 Task: Toggle the show tabs option in the editor management.
Action: Mouse moved to (0, 701)
Screenshot: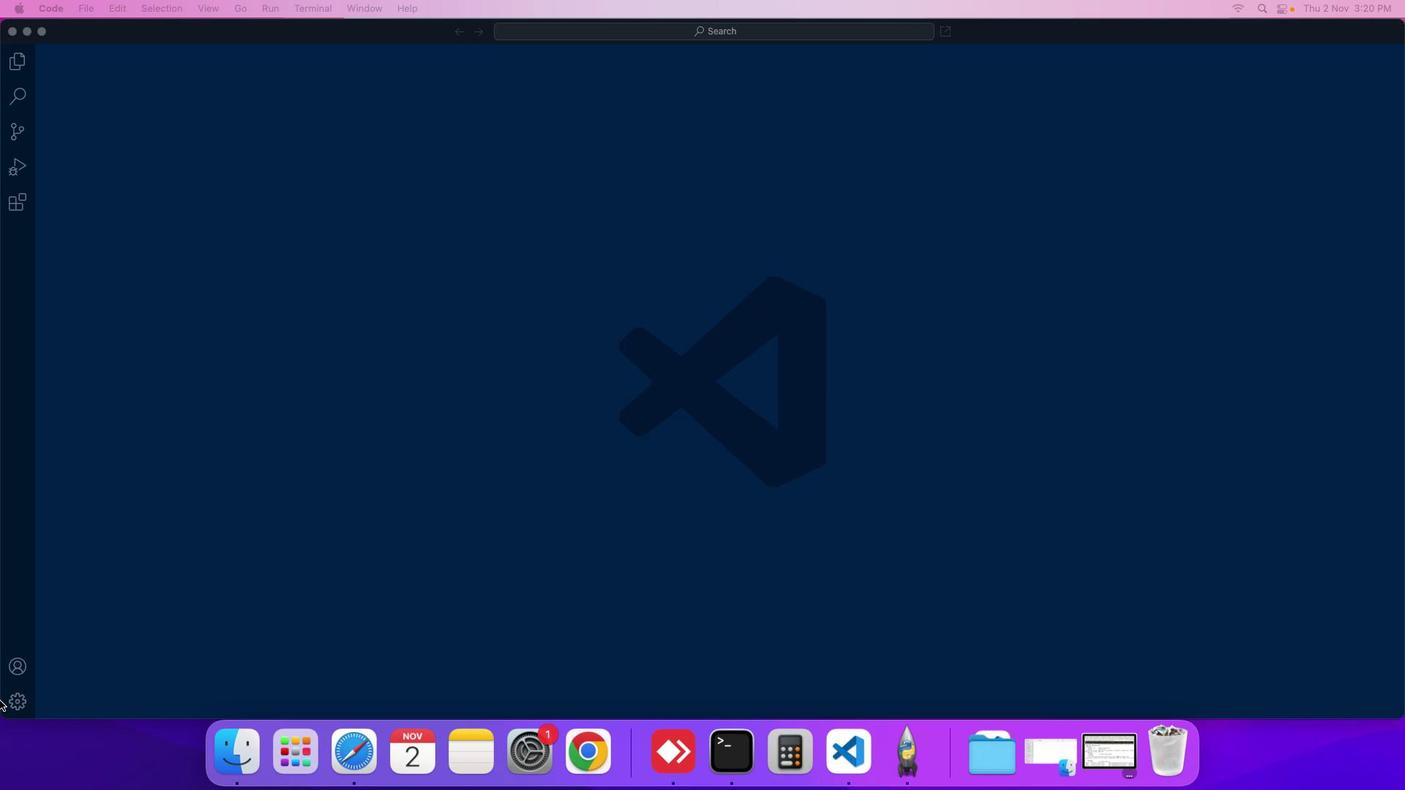 
Action: Mouse pressed left at (0, 701)
Screenshot: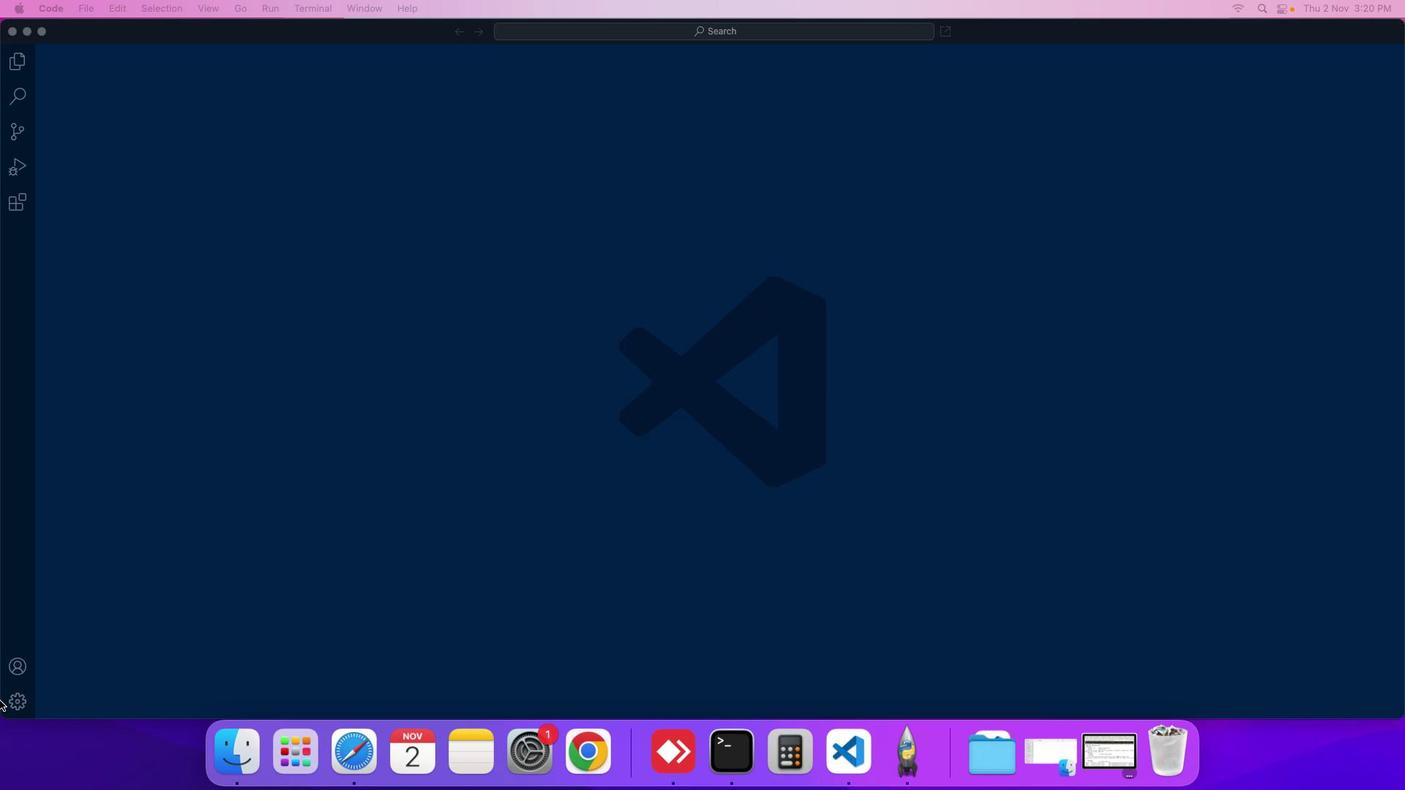
Action: Mouse moved to (90, 572)
Screenshot: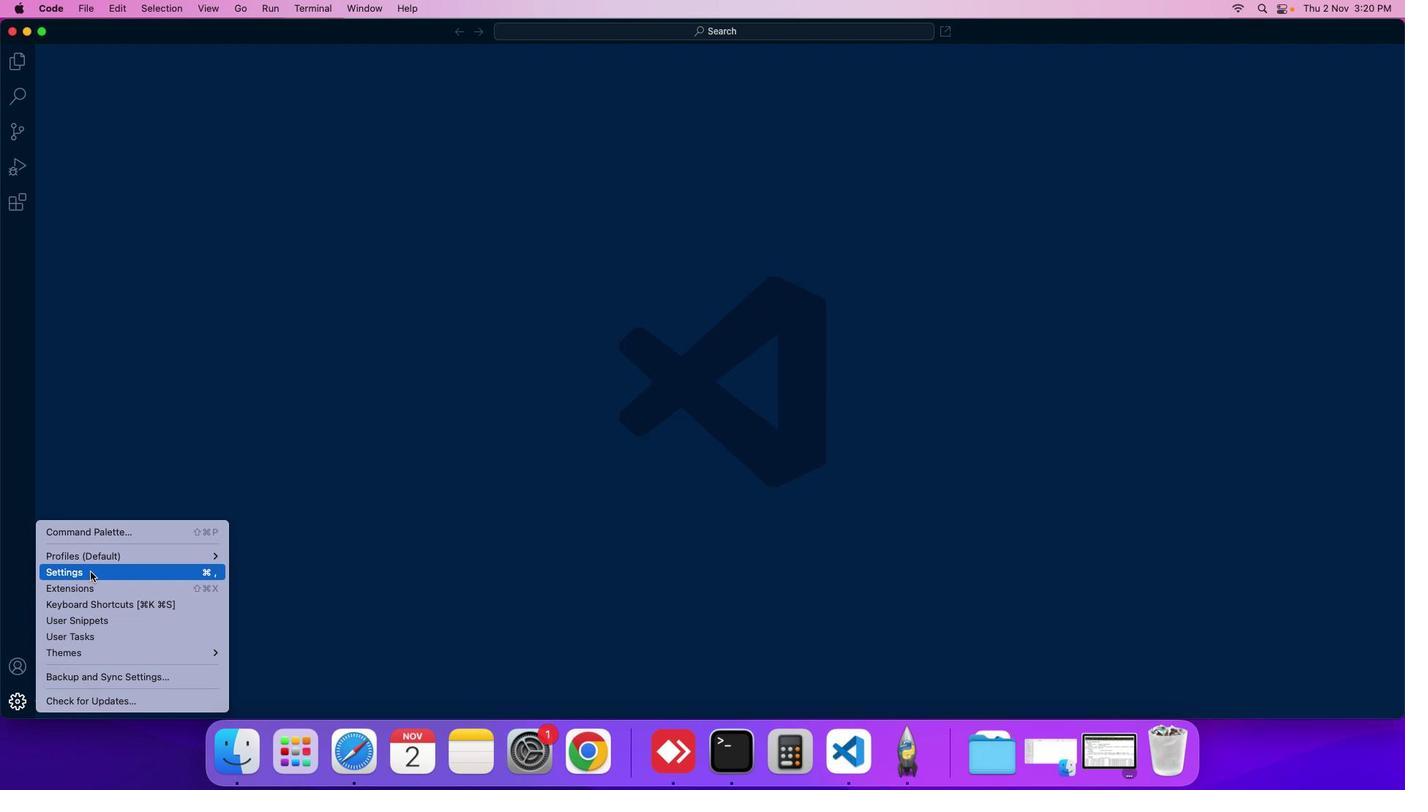 
Action: Mouse pressed left at (90, 572)
Screenshot: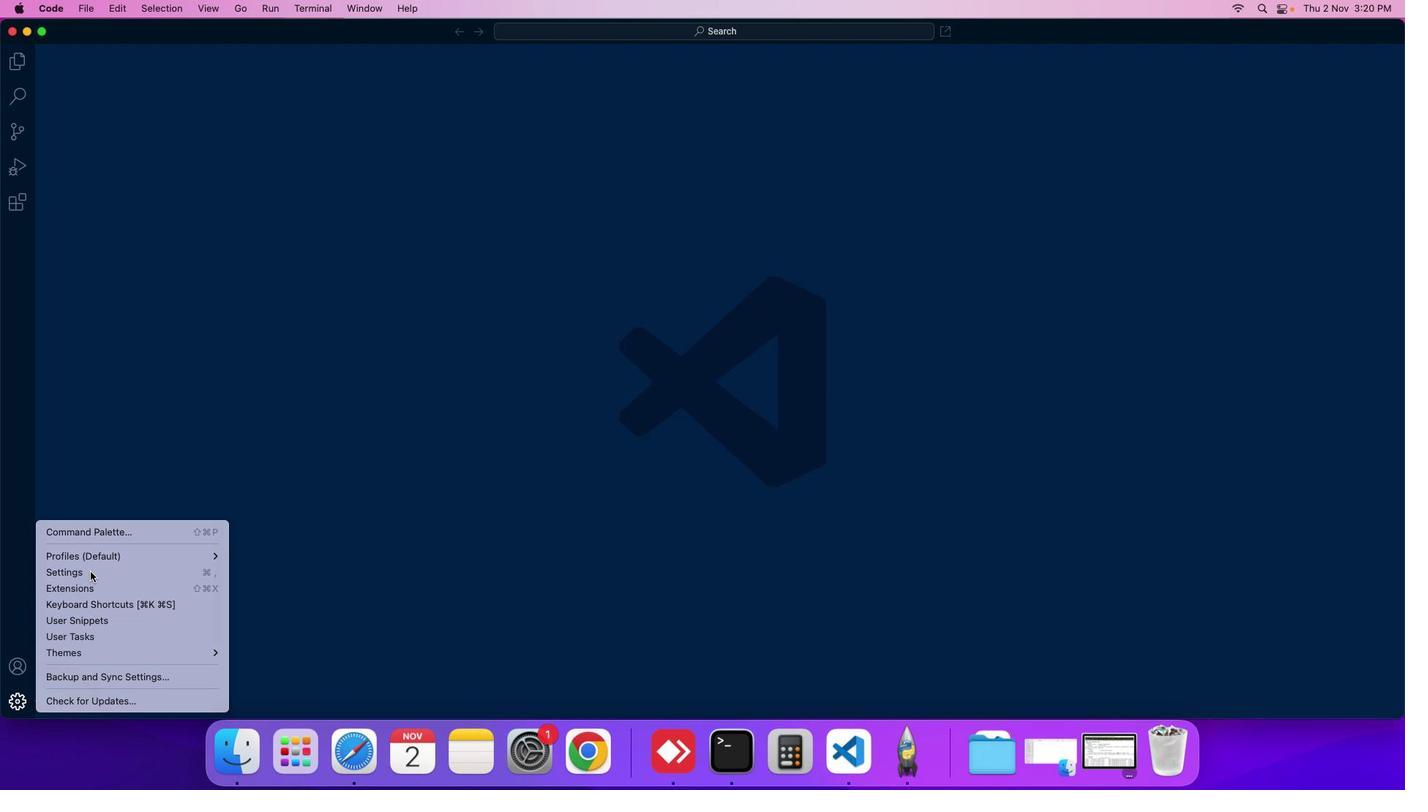 
Action: Mouse moved to (371, 186)
Screenshot: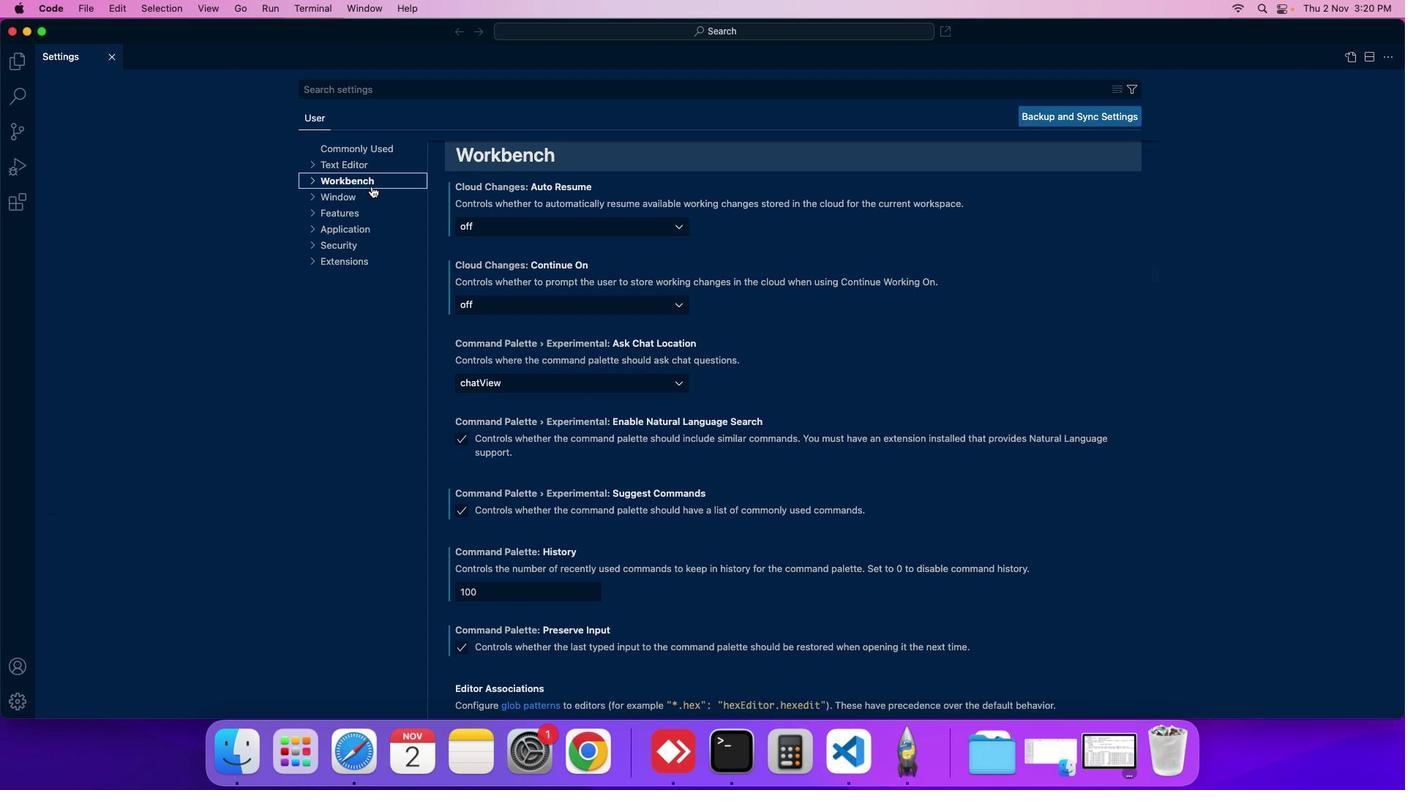 
Action: Mouse pressed left at (371, 186)
Screenshot: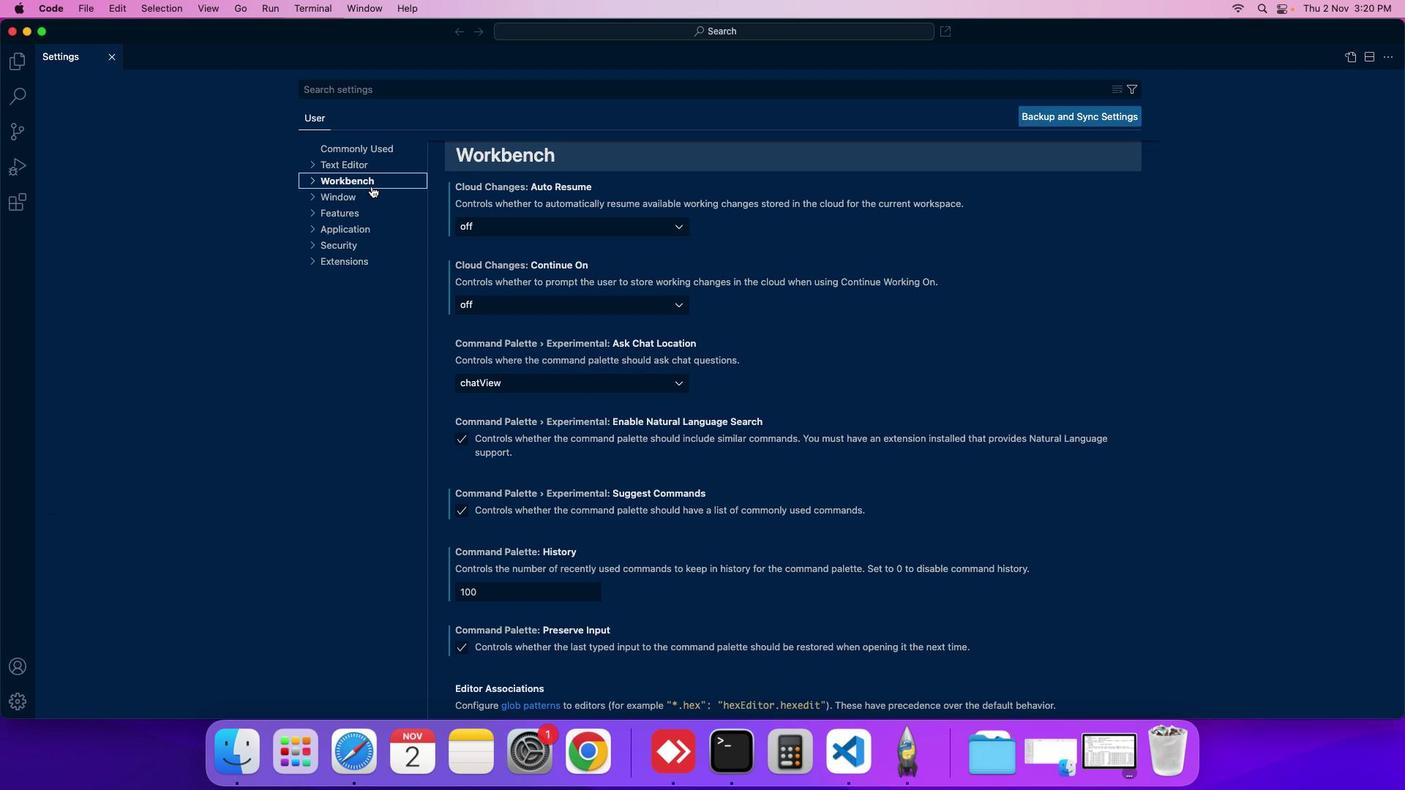 
Action: Mouse moved to (376, 226)
Screenshot: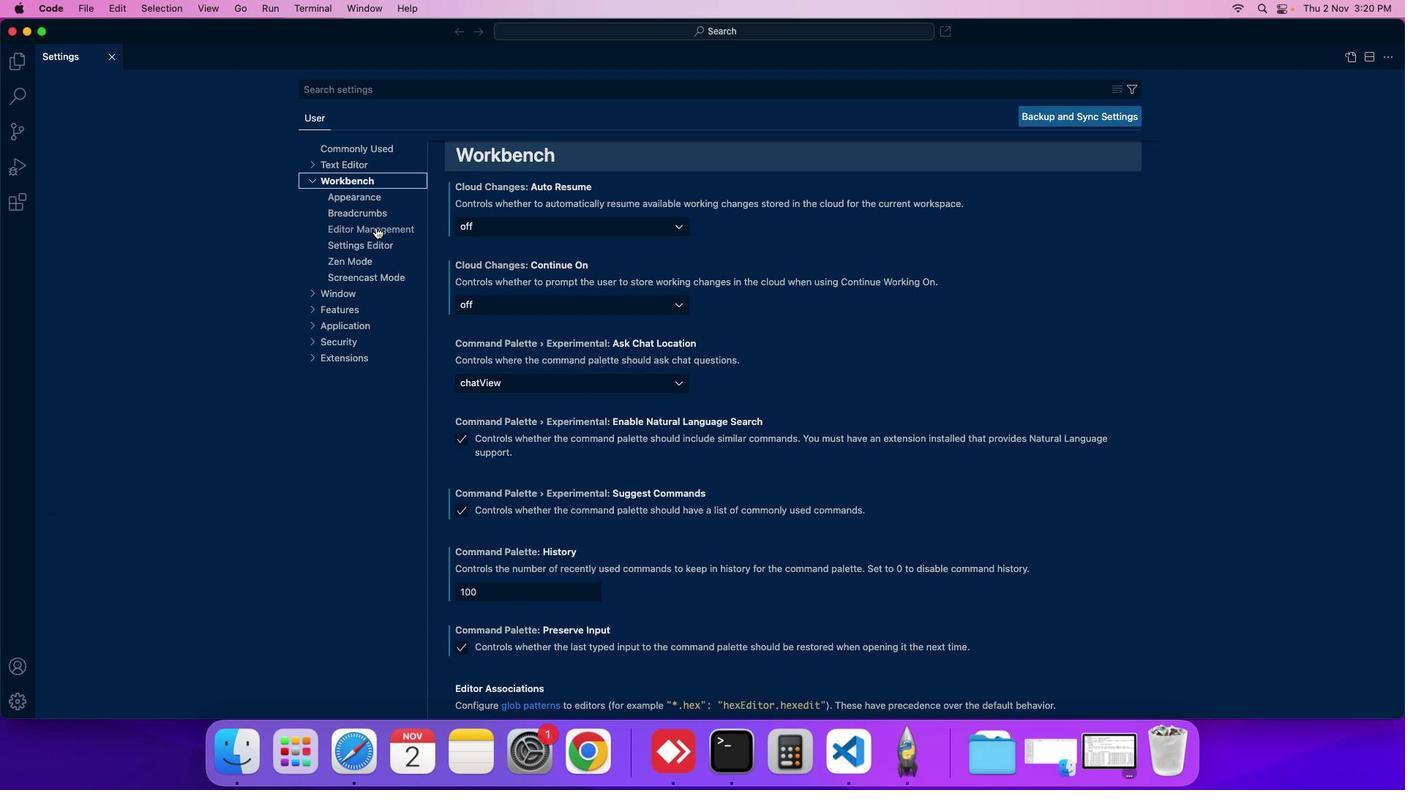 
Action: Mouse pressed left at (376, 226)
Screenshot: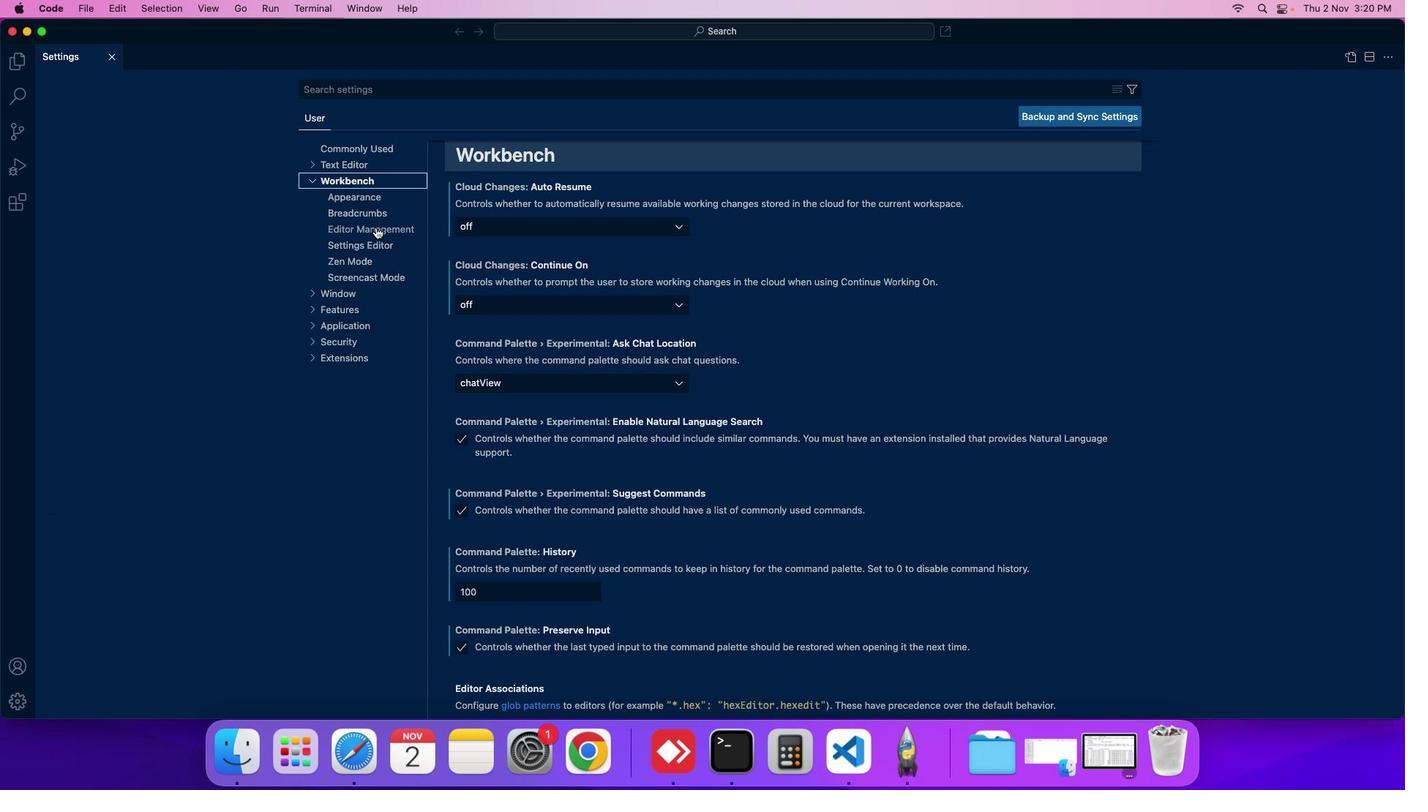 
Action: Mouse moved to (455, 515)
Screenshot: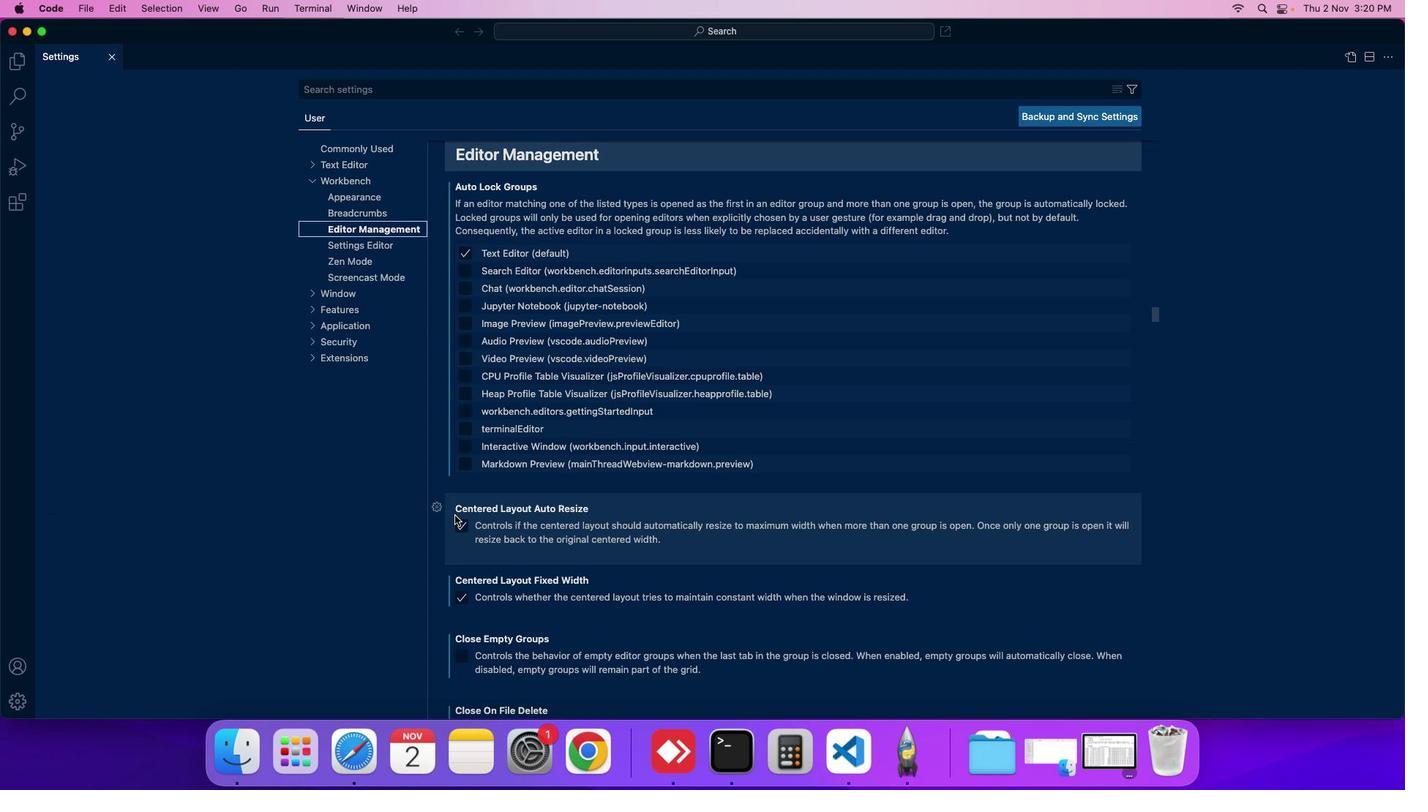 
Action: Mouse scrolled (455, 515) with delta (0, 0)
Screenshot: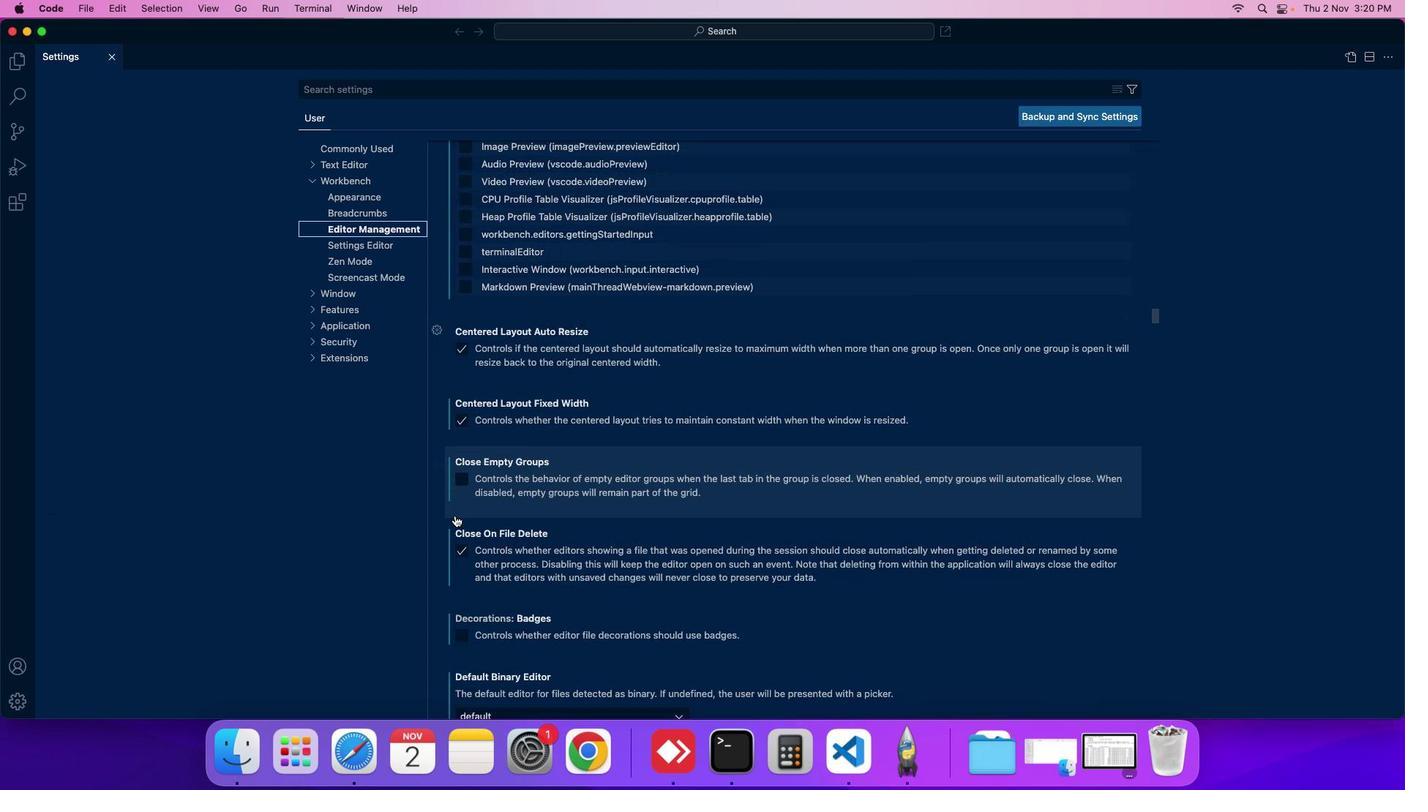 
Action: Mouse scrolled (455, 515) with delta (0, 0)
Screenshot: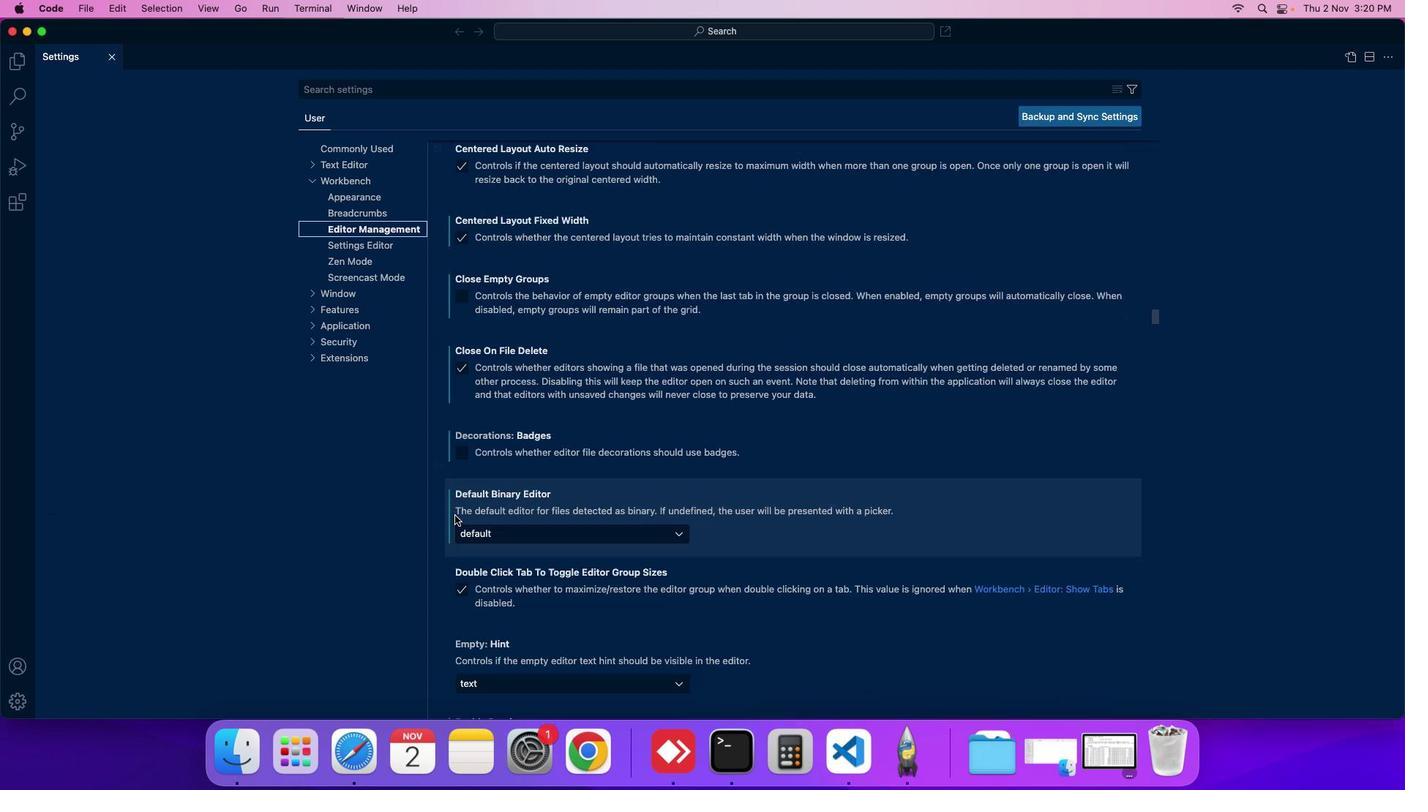 
Action: Mouse scrolled (455, 515) with delta (0, 0)
Screenshot: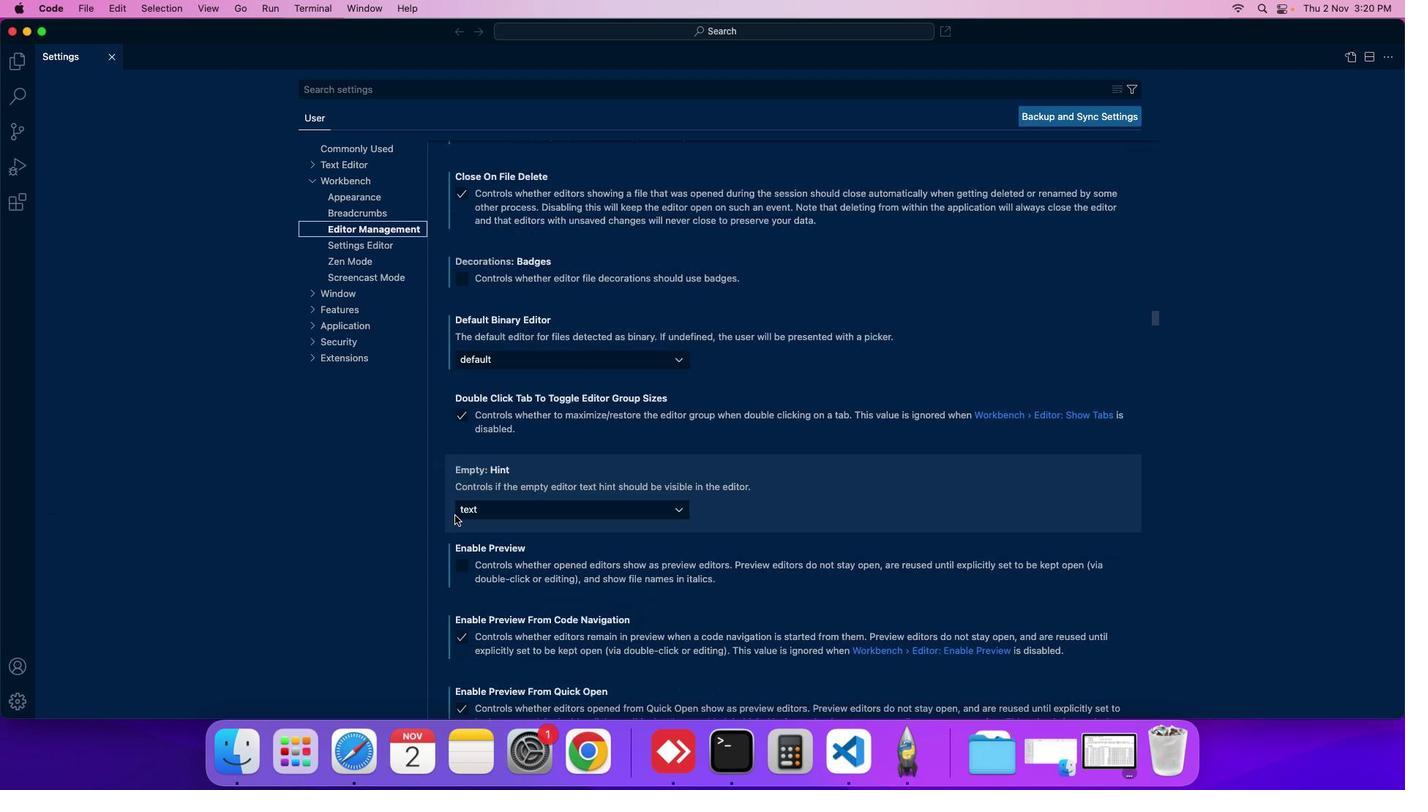 
Action: Mouse scrolled (455, 515) with delta (0, 0)
Screenshot: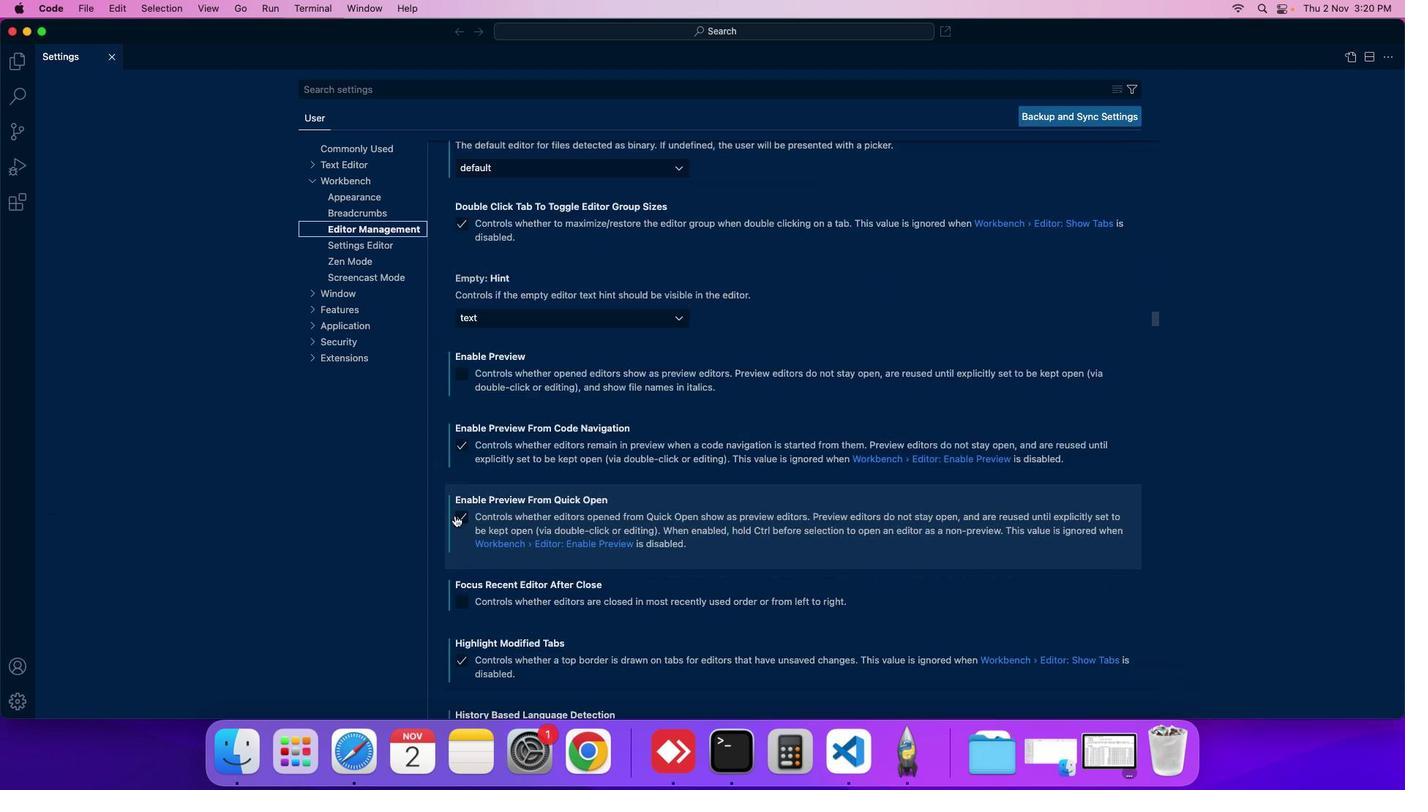 
Action: Mouse scrolled (455, 515) with delta (0, 0)
Screenshot: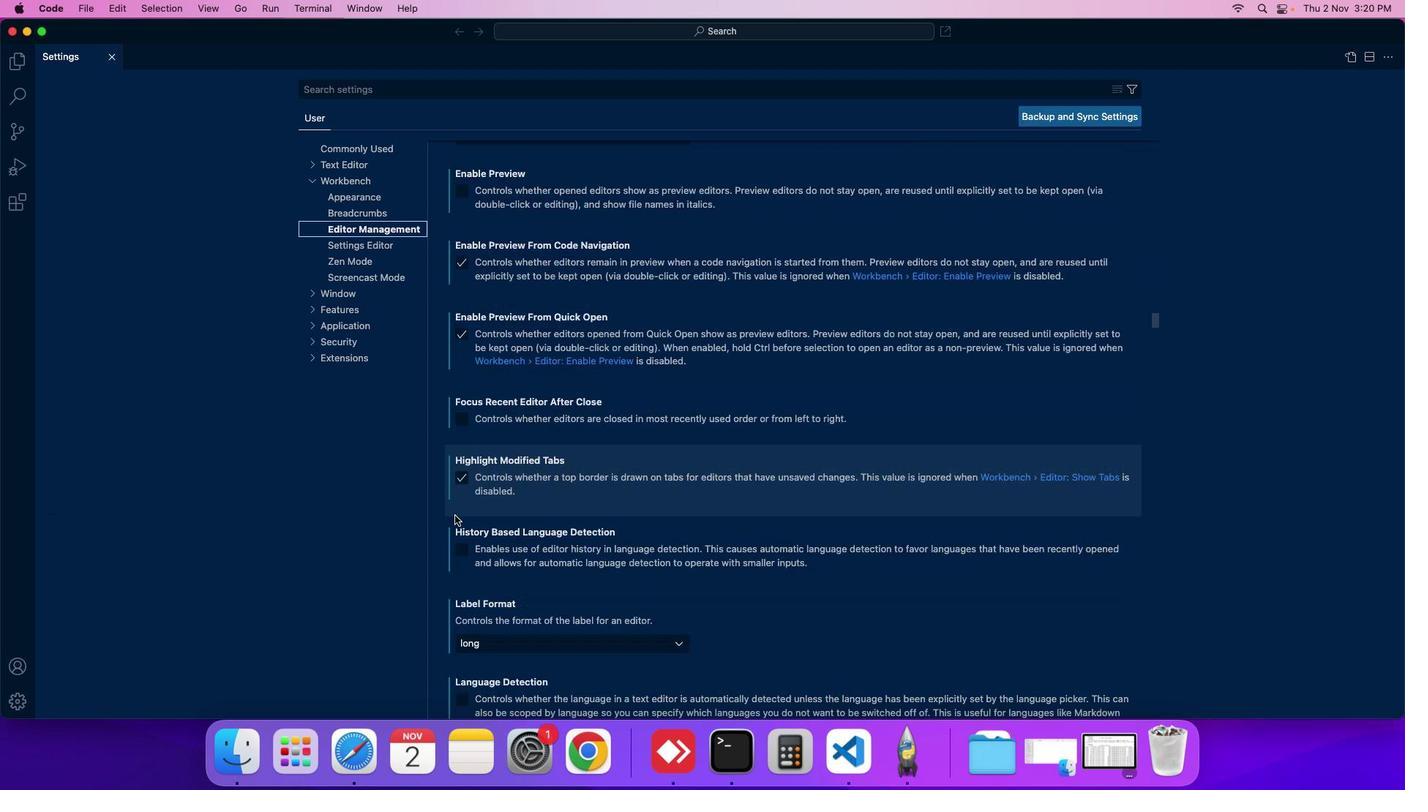 
Action: Mouse scrolled (455, 515) with delta (0, 0)
Screenshot: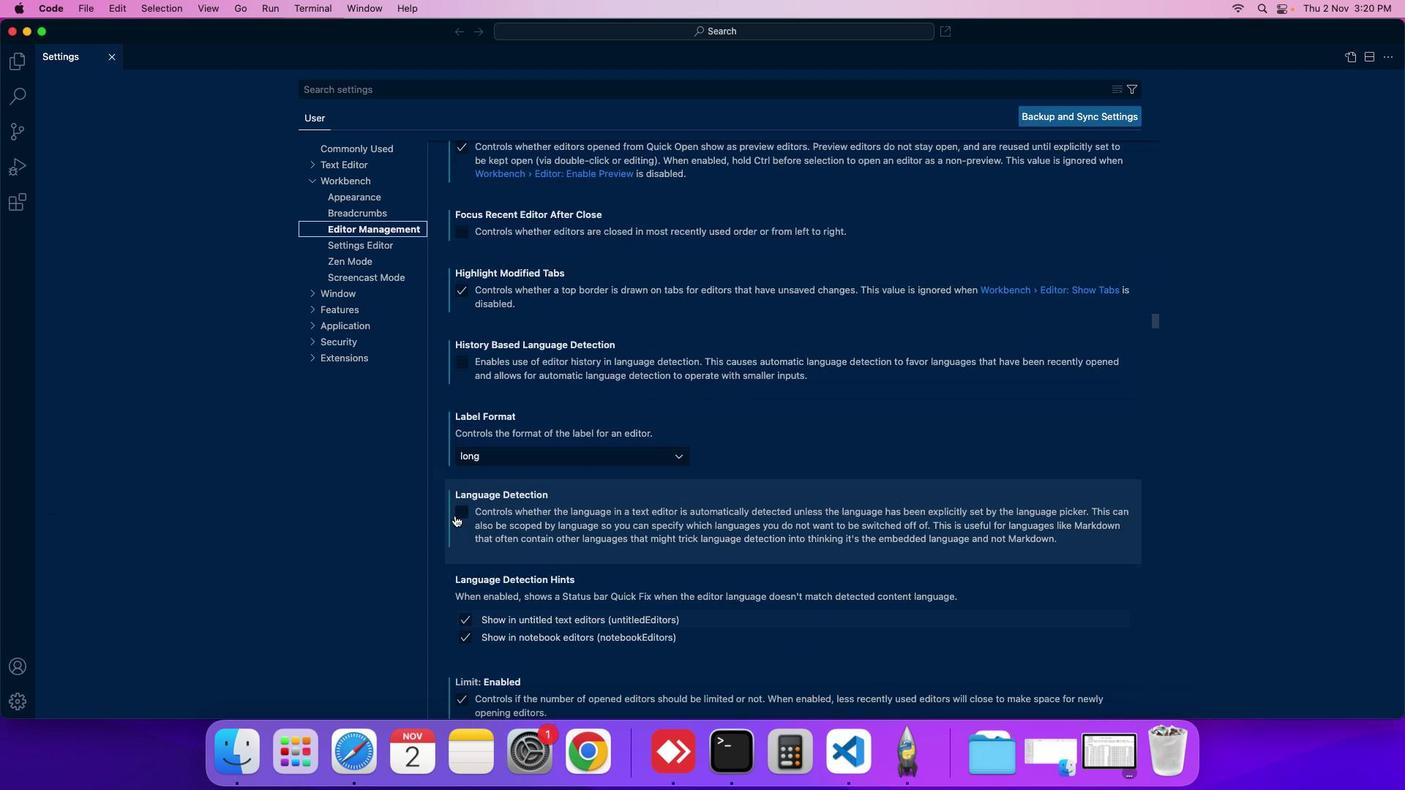
Action: Mouse scrolled (455, 515) with delta (0, 0)
Screenshot: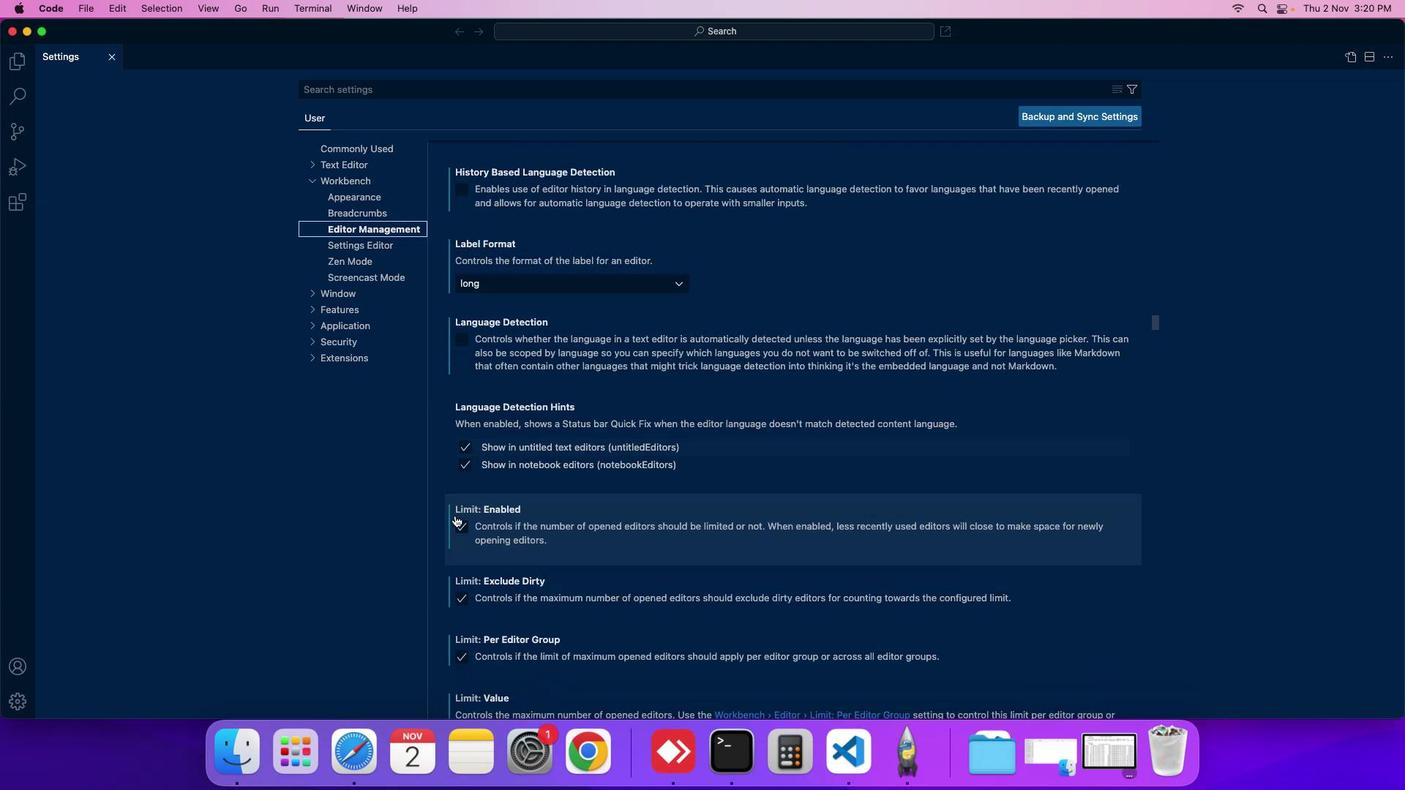 
Action: Mouse moved to (478, 533)
Screenshot: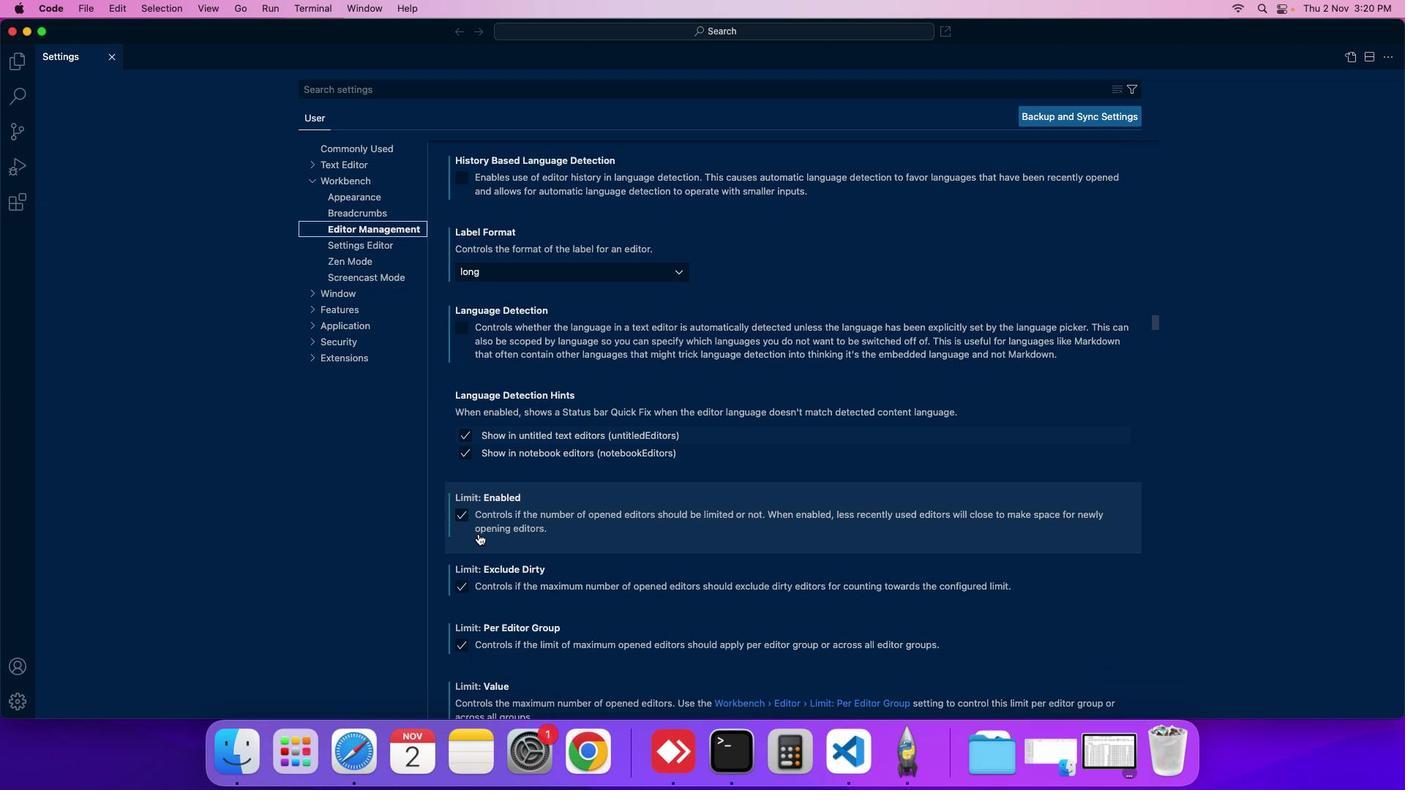 
Action: Mouse scrolled (478, 533) with delta (0, 0)
Screenshot: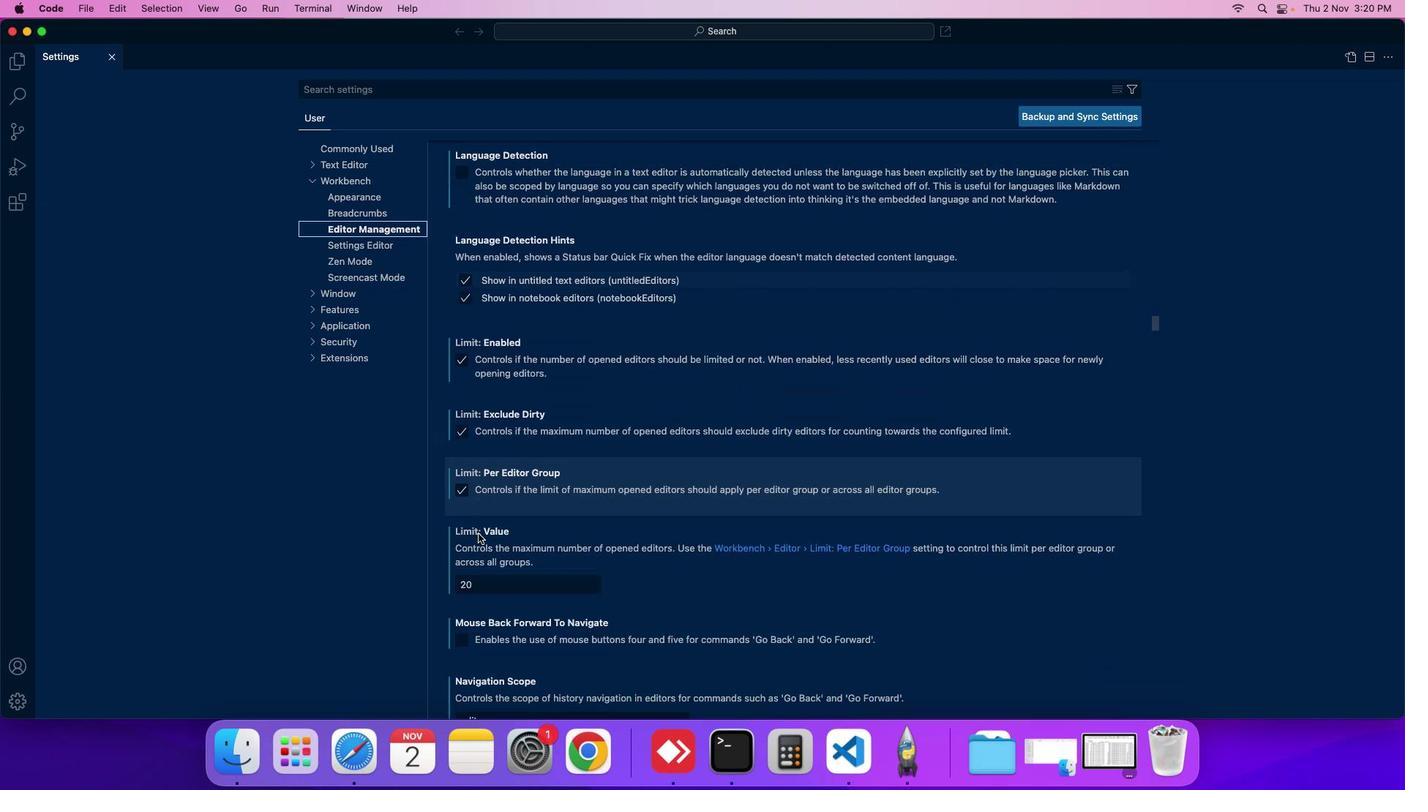 
Action: Mouse scrolled (478, 533) with delta (0, 0)
Screenshot: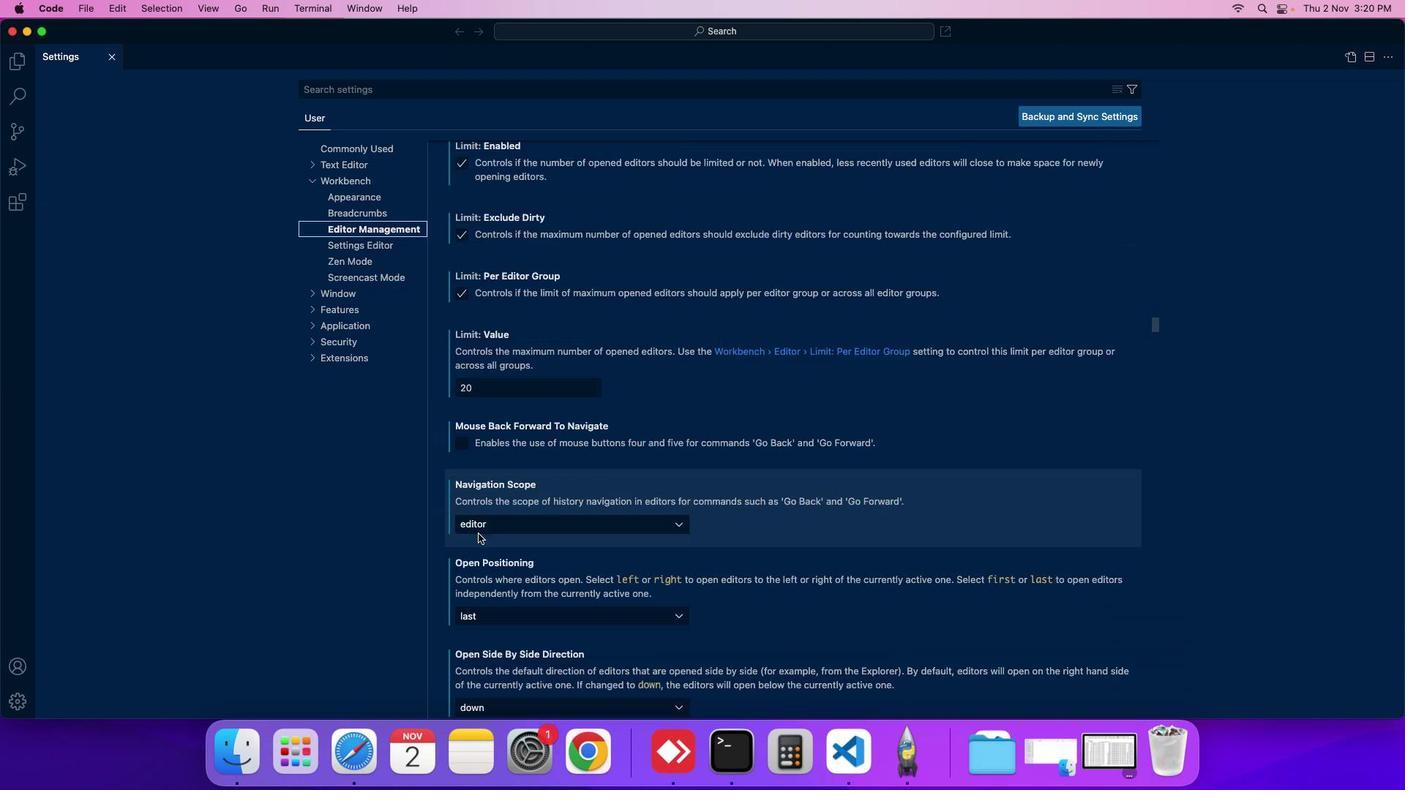 
Action: Mouse scrolled (478, 533) with delta (0, 0)
Screenshot: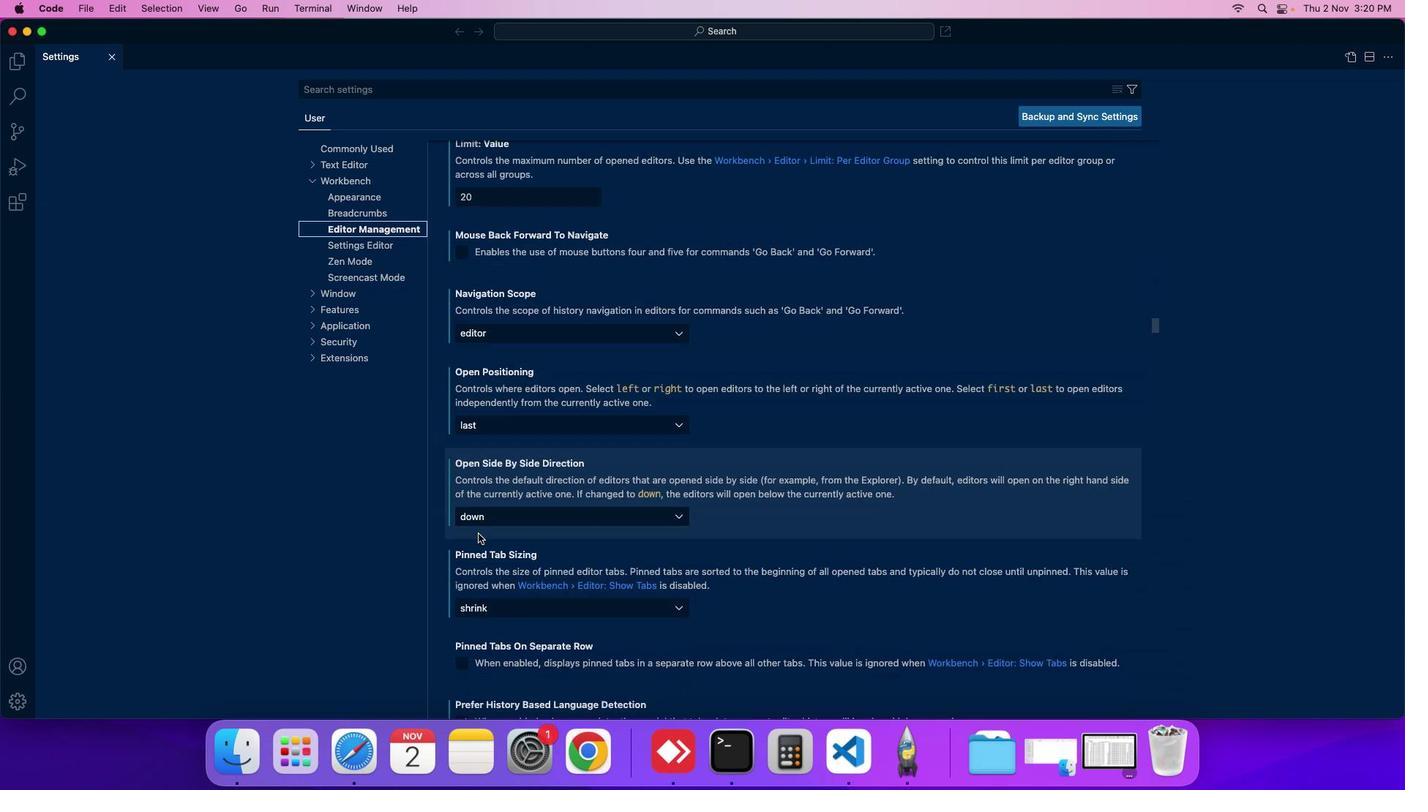 
Action: Mouse scrolled (478, 533) with delta (0, 0)
Screenshot: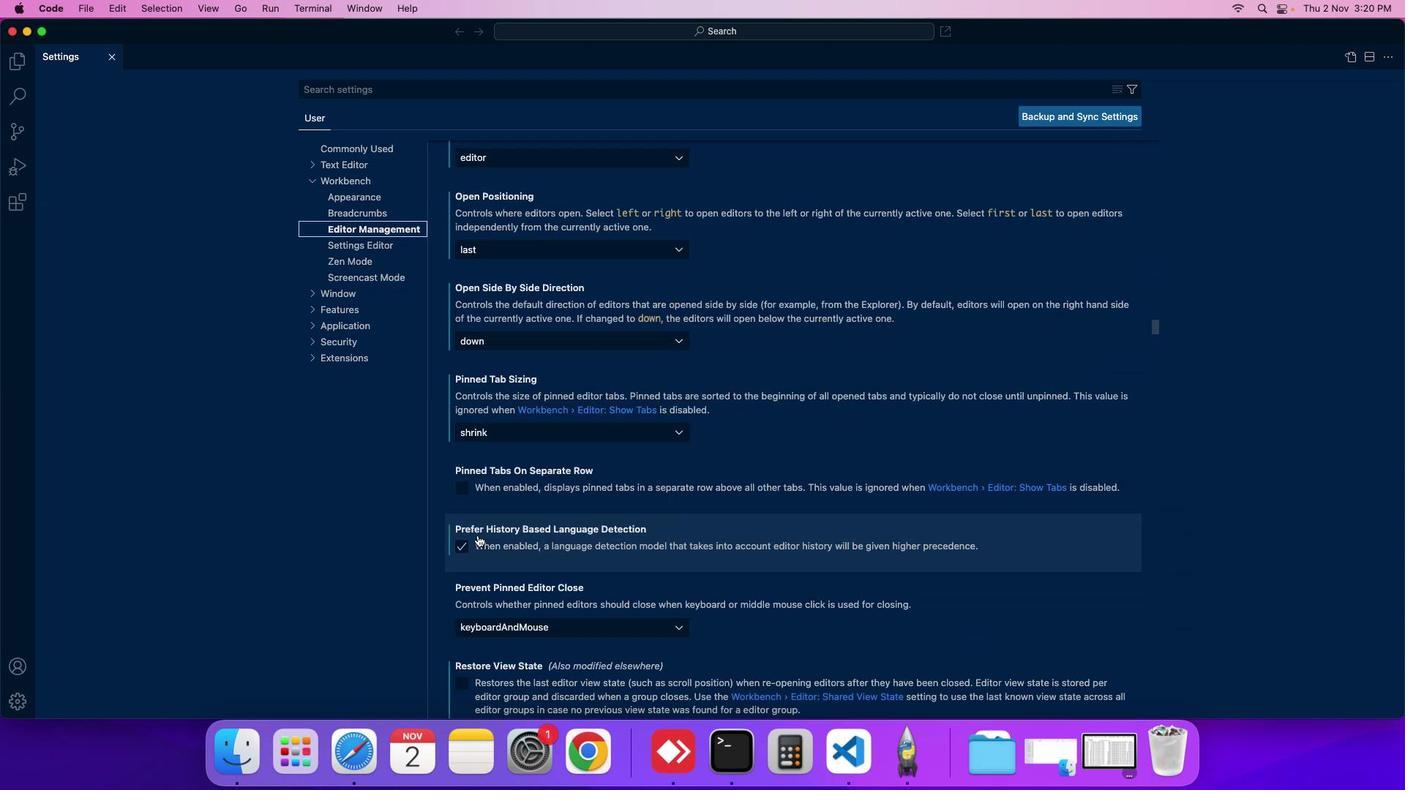 
Action: Mouse moved to (477, 534)
Screenshot: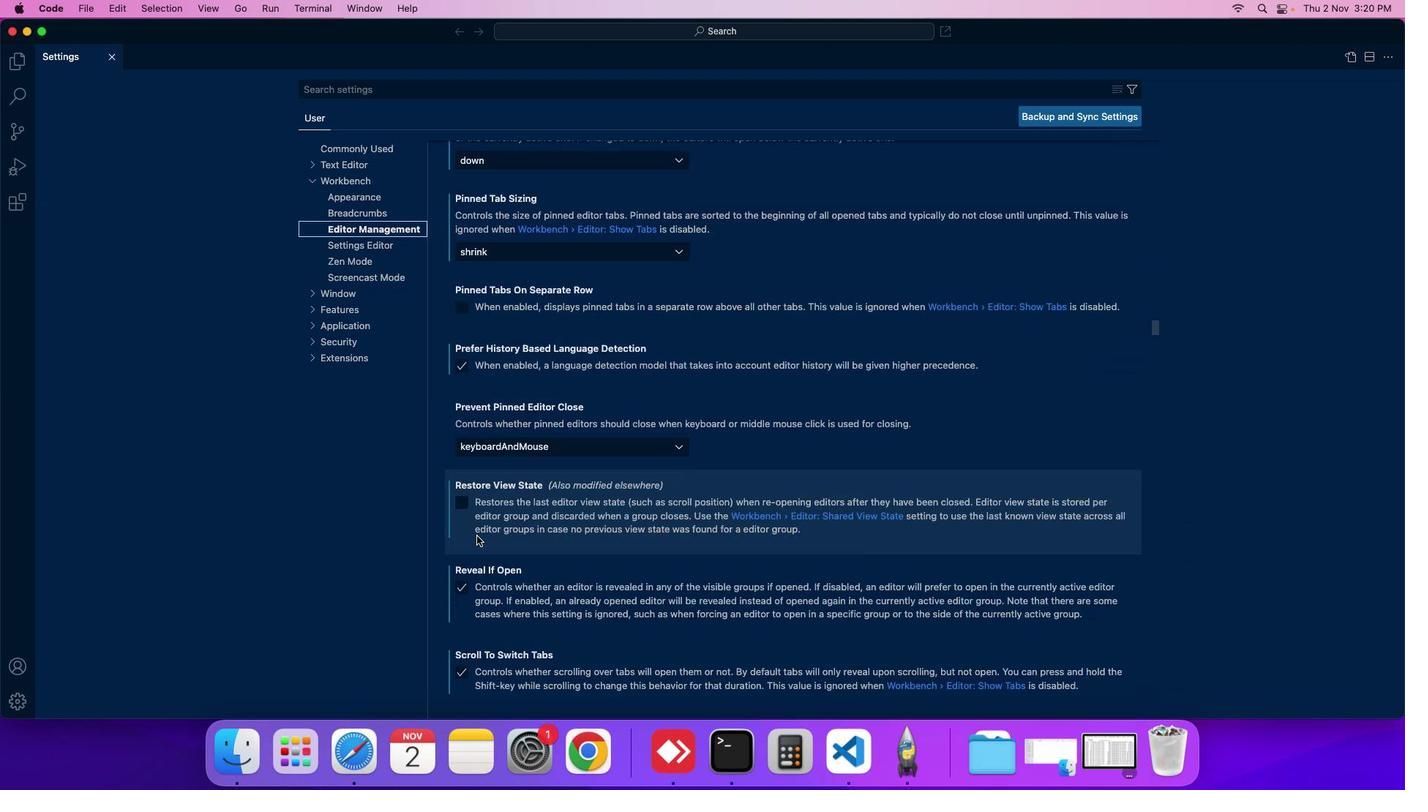 
Action: Mouse scrolled (477, 534) with delta (0, 0)
Screenshot: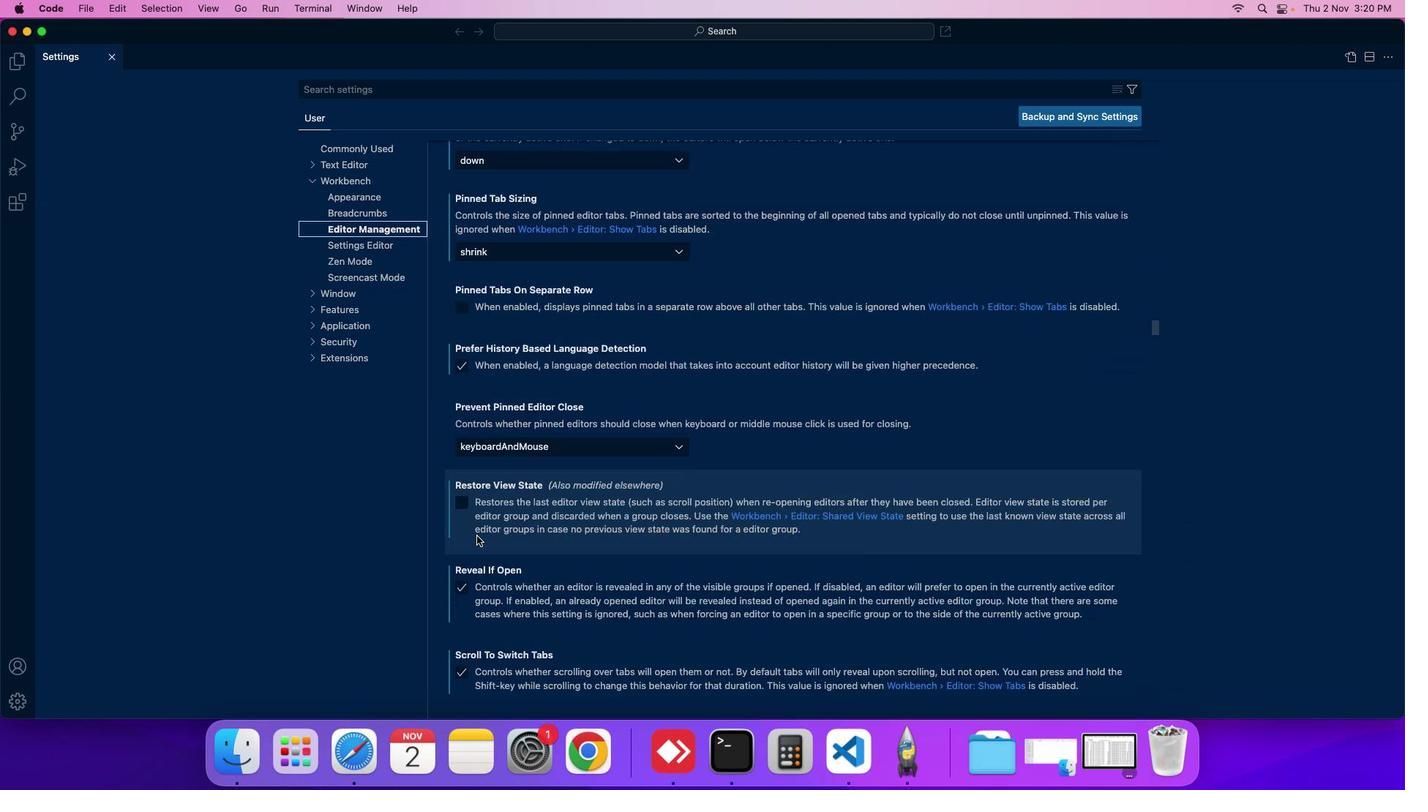 
Action: Mouse moved to (477, 542)
Screenshot: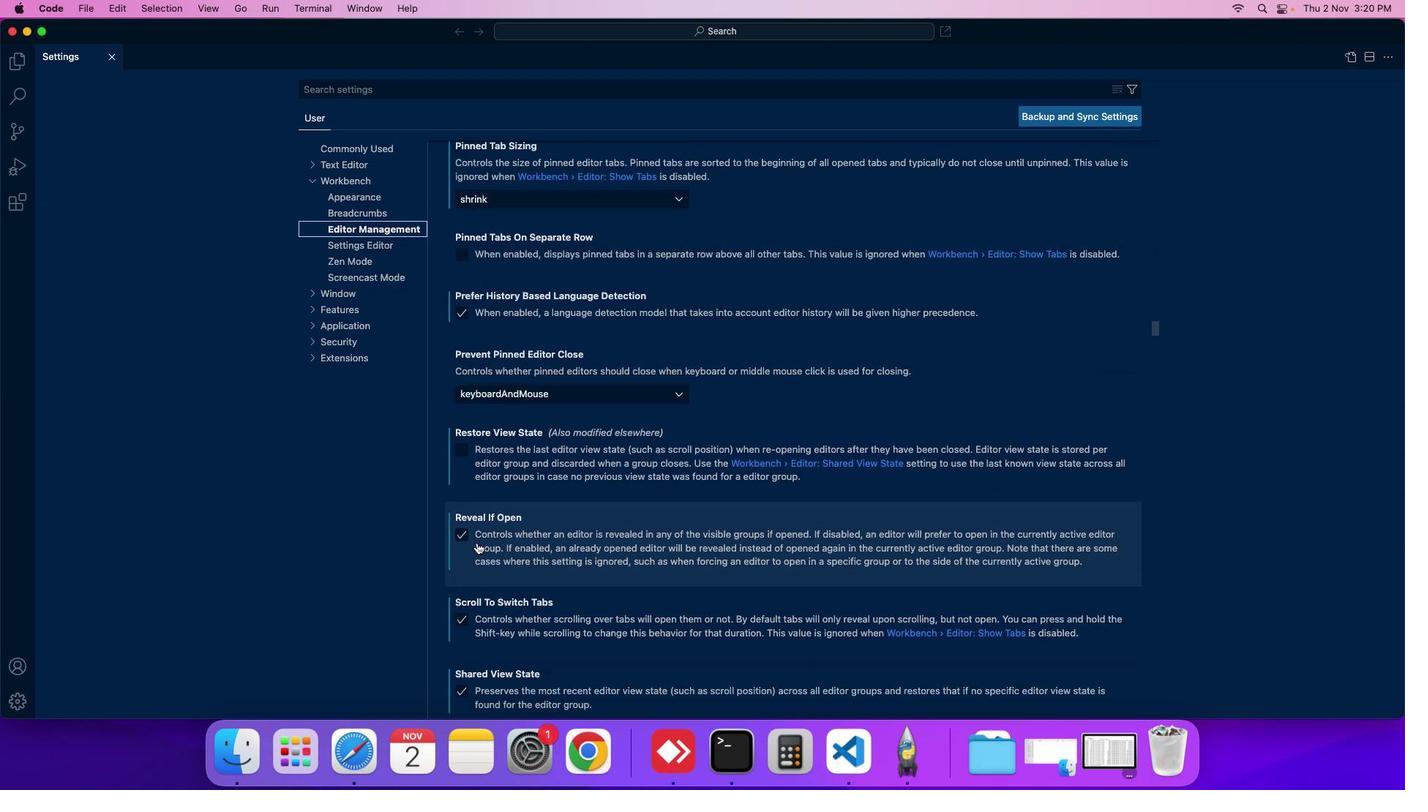 
Action: Mouse scrolled (477, 542) with delta (0, 0)
Screenshot: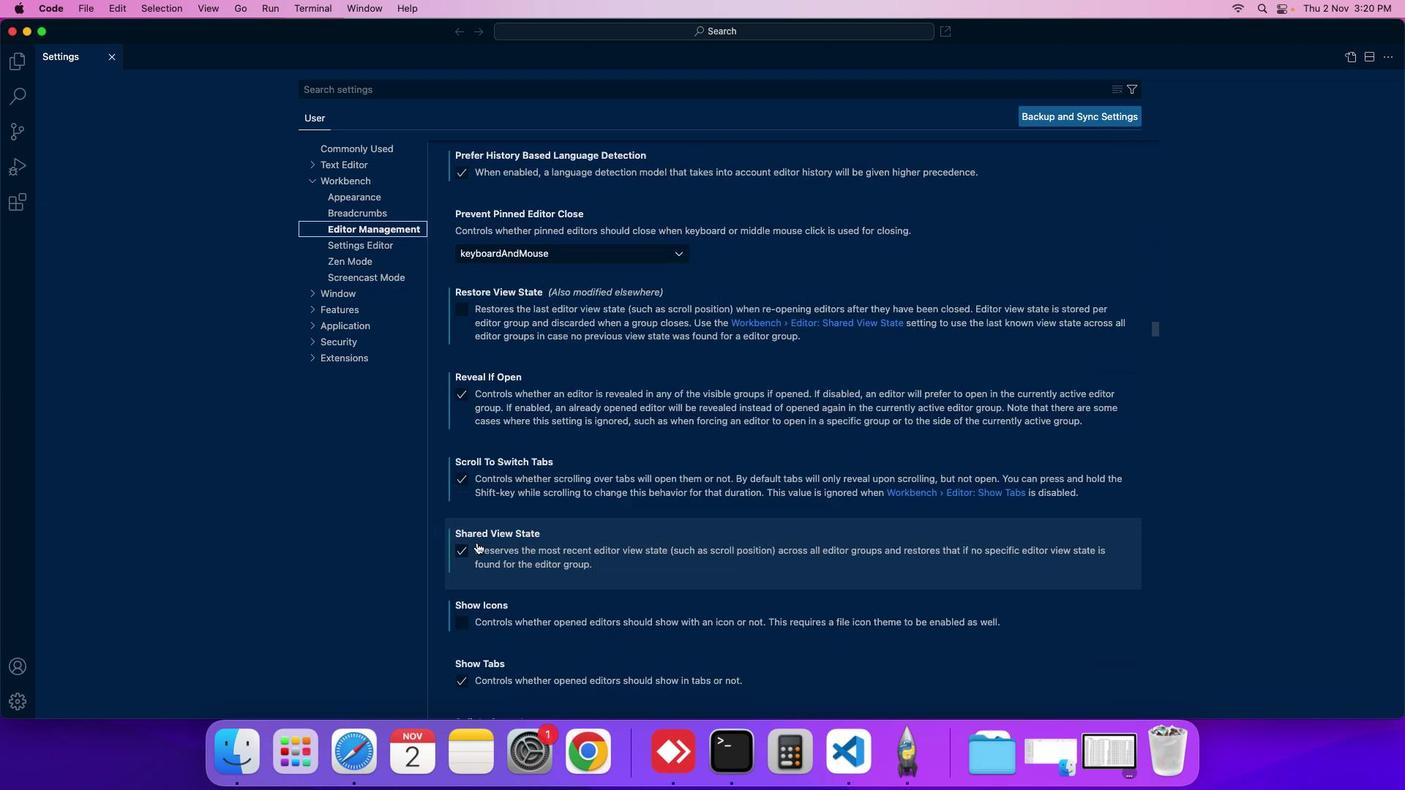 
Action: Mouse scrolled (477, 542) with delta (0, 0)
Screenshot: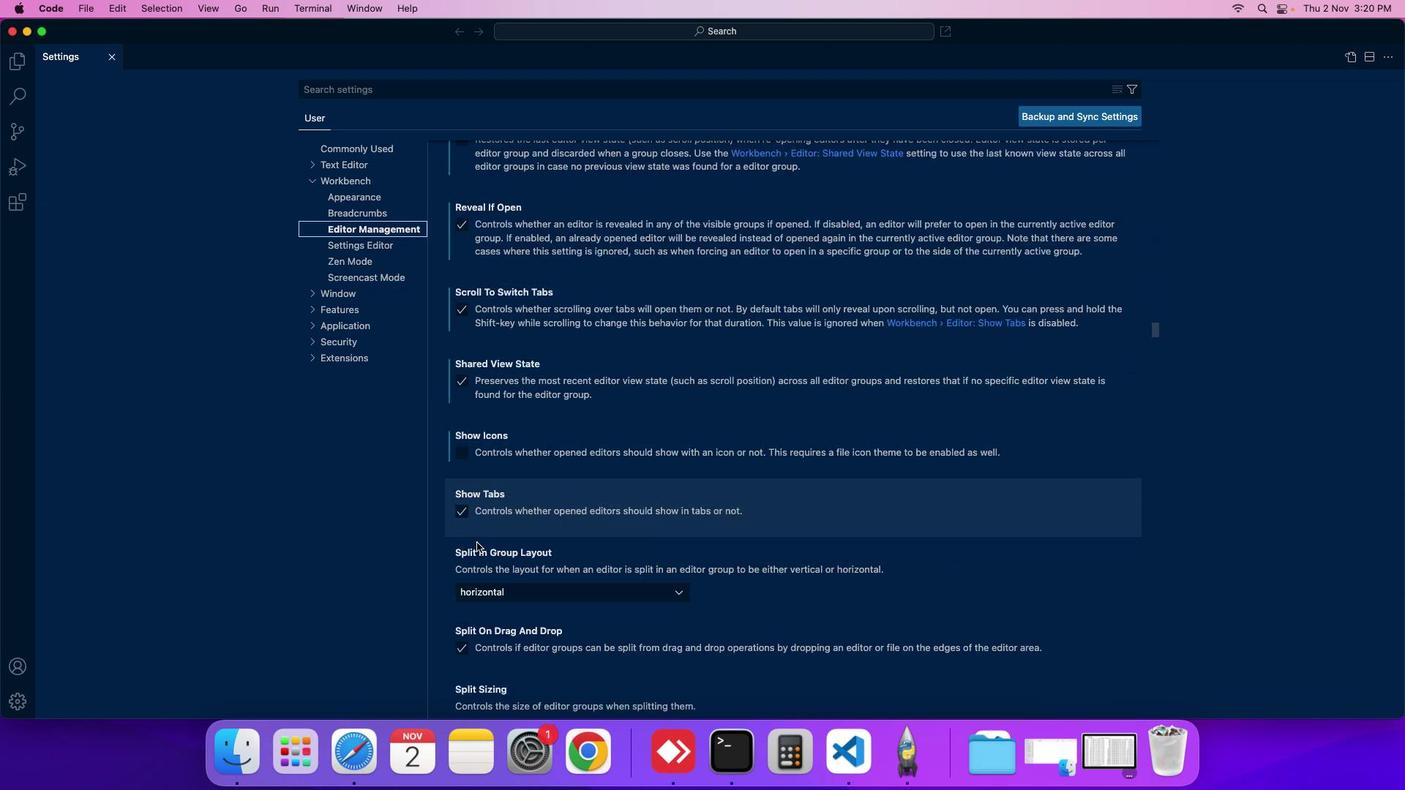 
Action: Mouse moved to (458, 497)
Screenshot: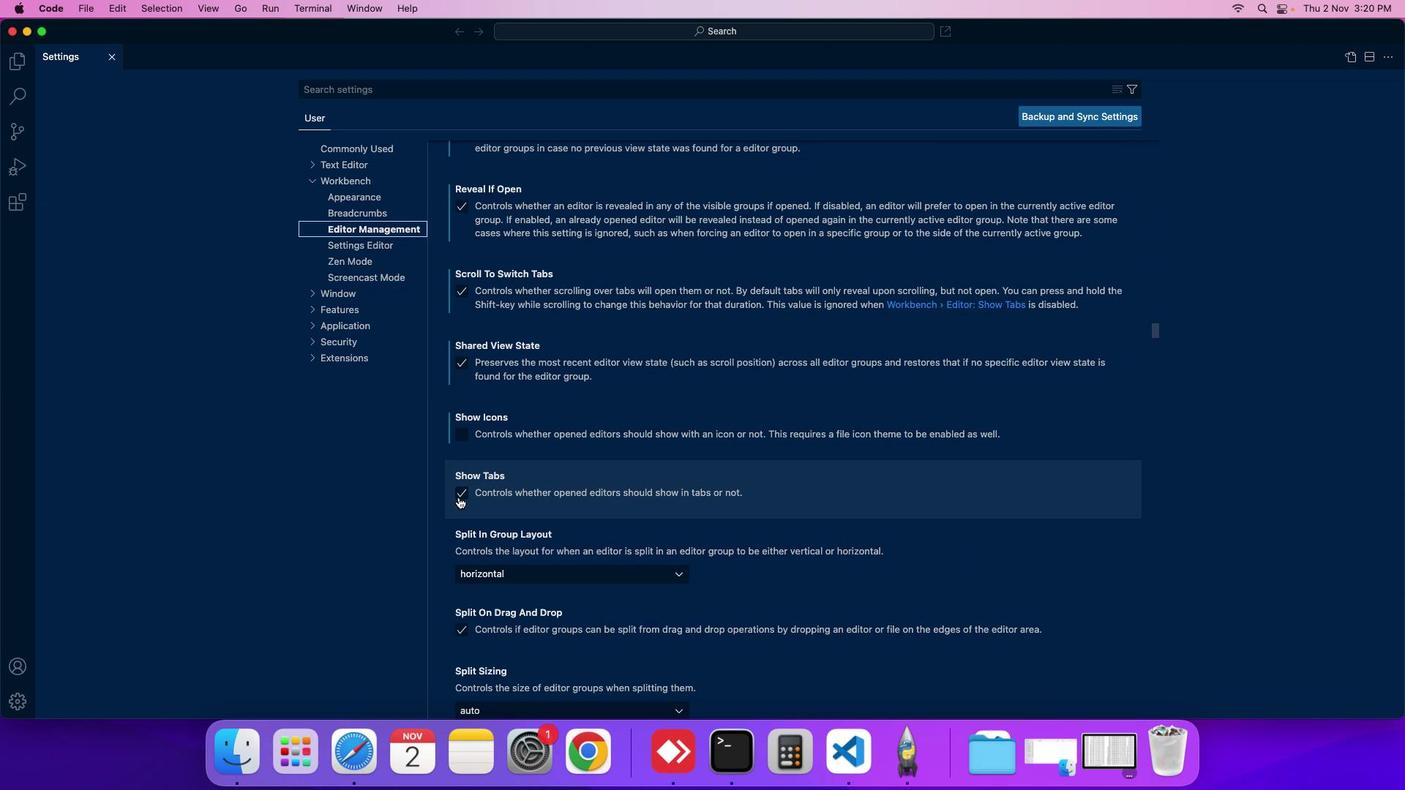 
Action: Mouse pressed left at (458, 497)
Screenshot: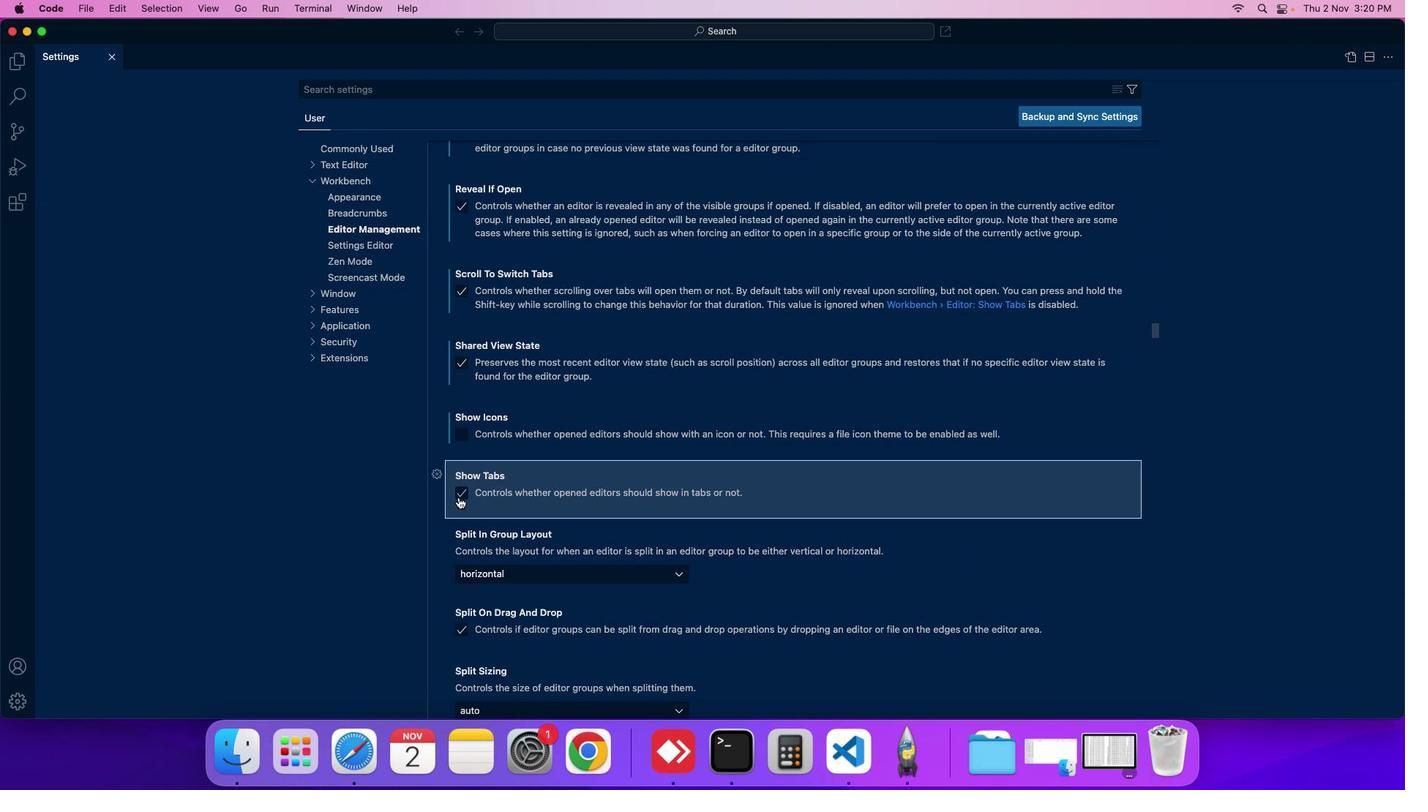 
